 Task: Compare market values of single-family homes in Helena, Montana, in different school districts.
Action: Mouse moved to (971, 260)
Screenshot: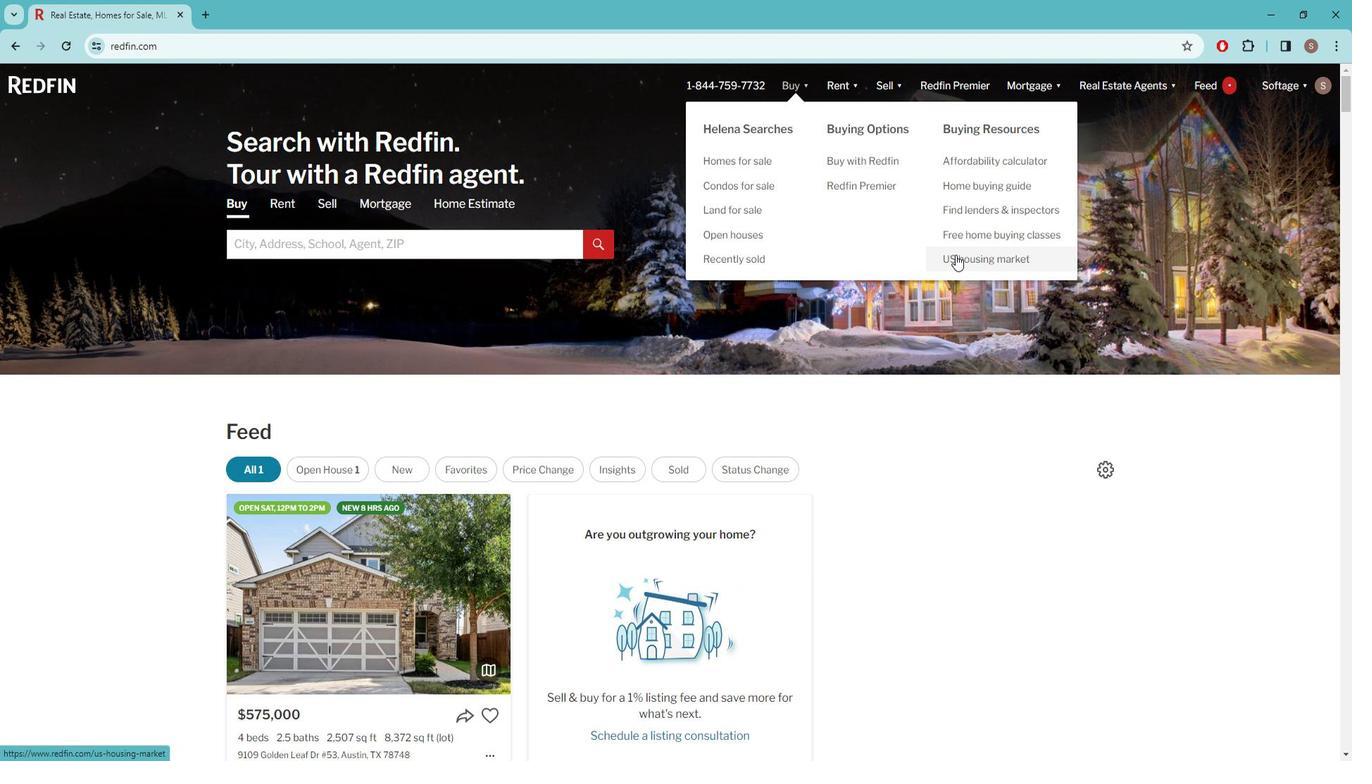 
Action: Mouse pressed left at (971, 260)
Screenshot: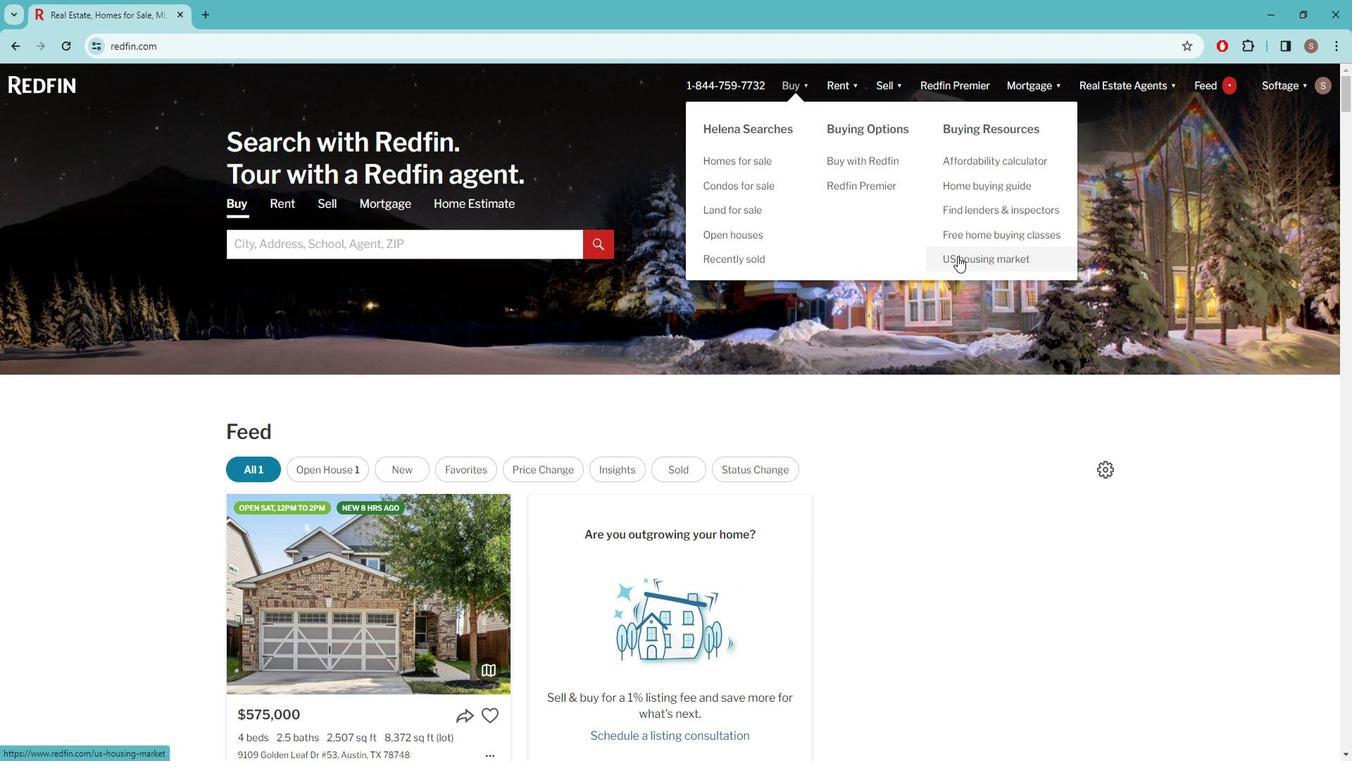 
Action: Mouse moved to (950, 287)
Screenshot: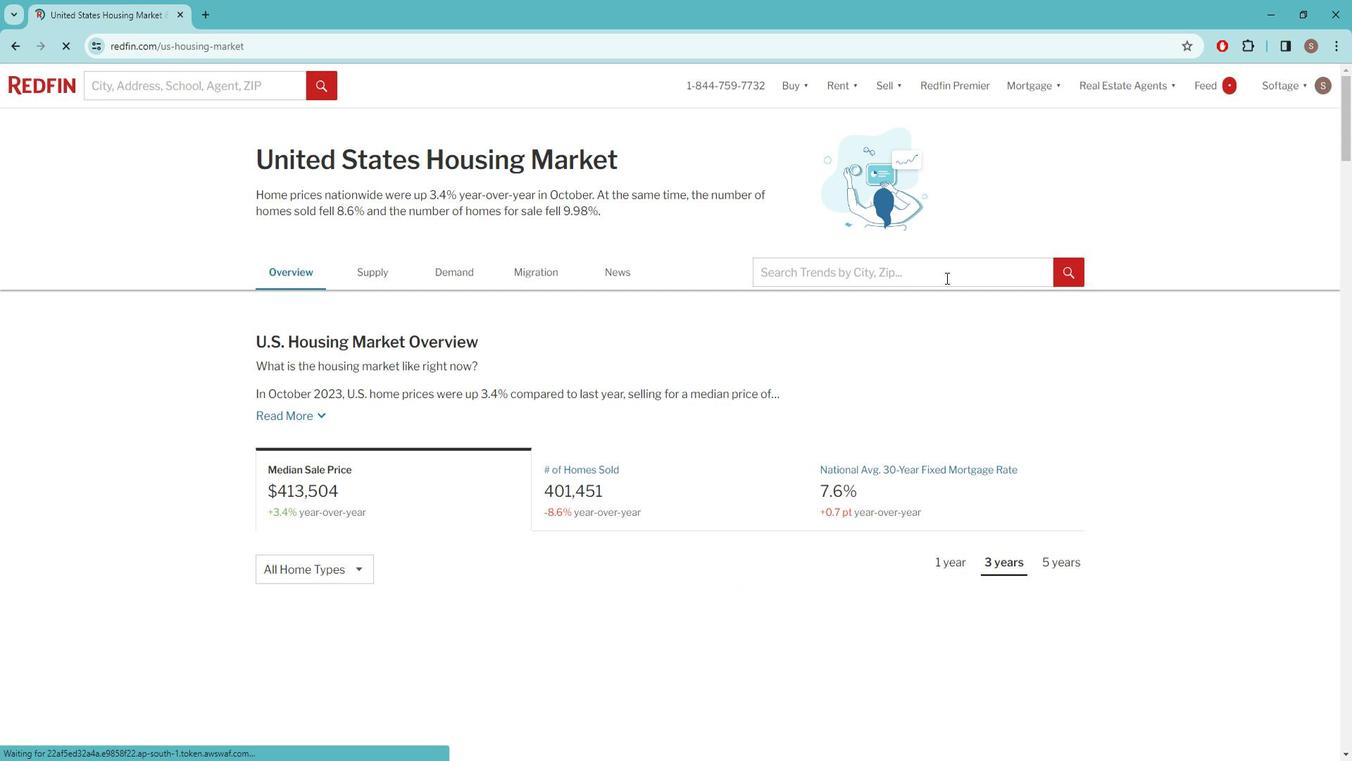
Action: Mouse pressed left at (950, 287)
Screenshot: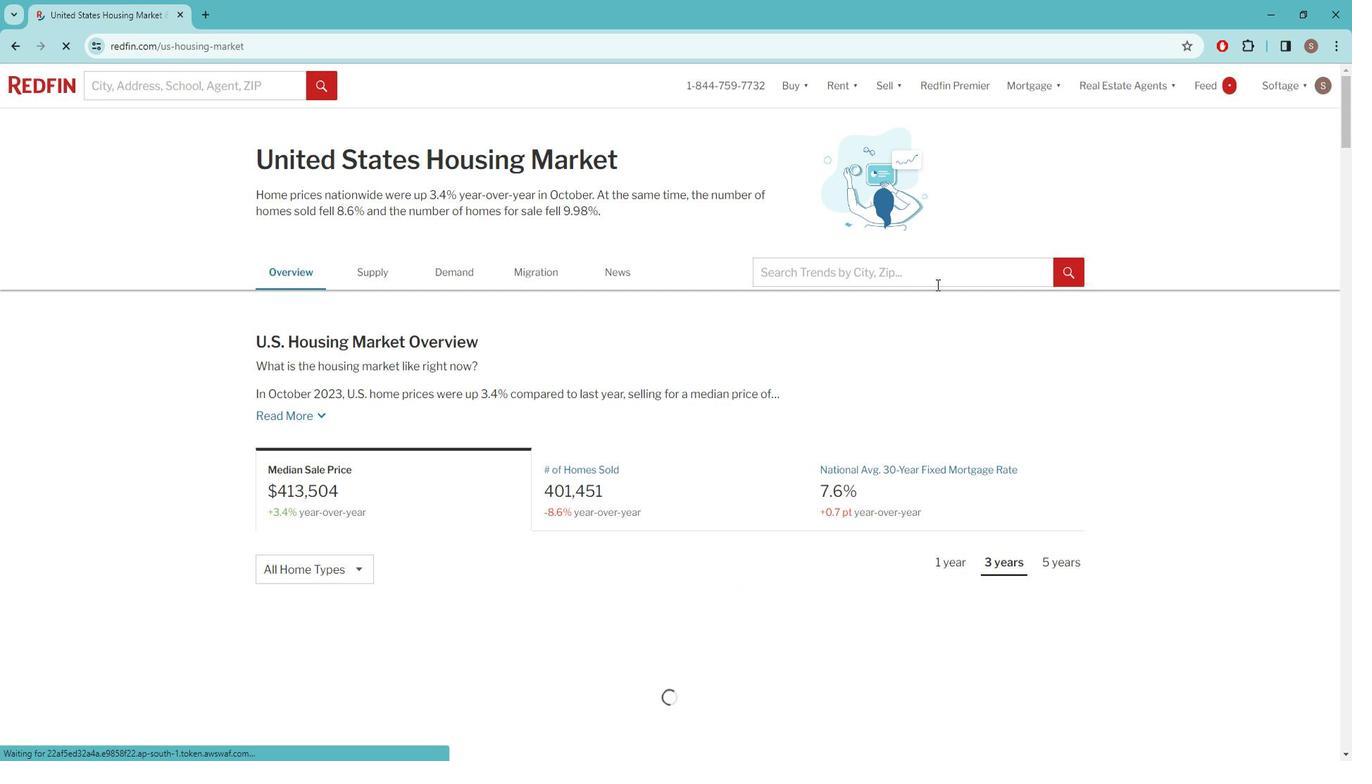 
Action: Key pressed <Key.caps_lock><Key.caps_lock>h<Key.caps_lock>ELENA
Screenshot: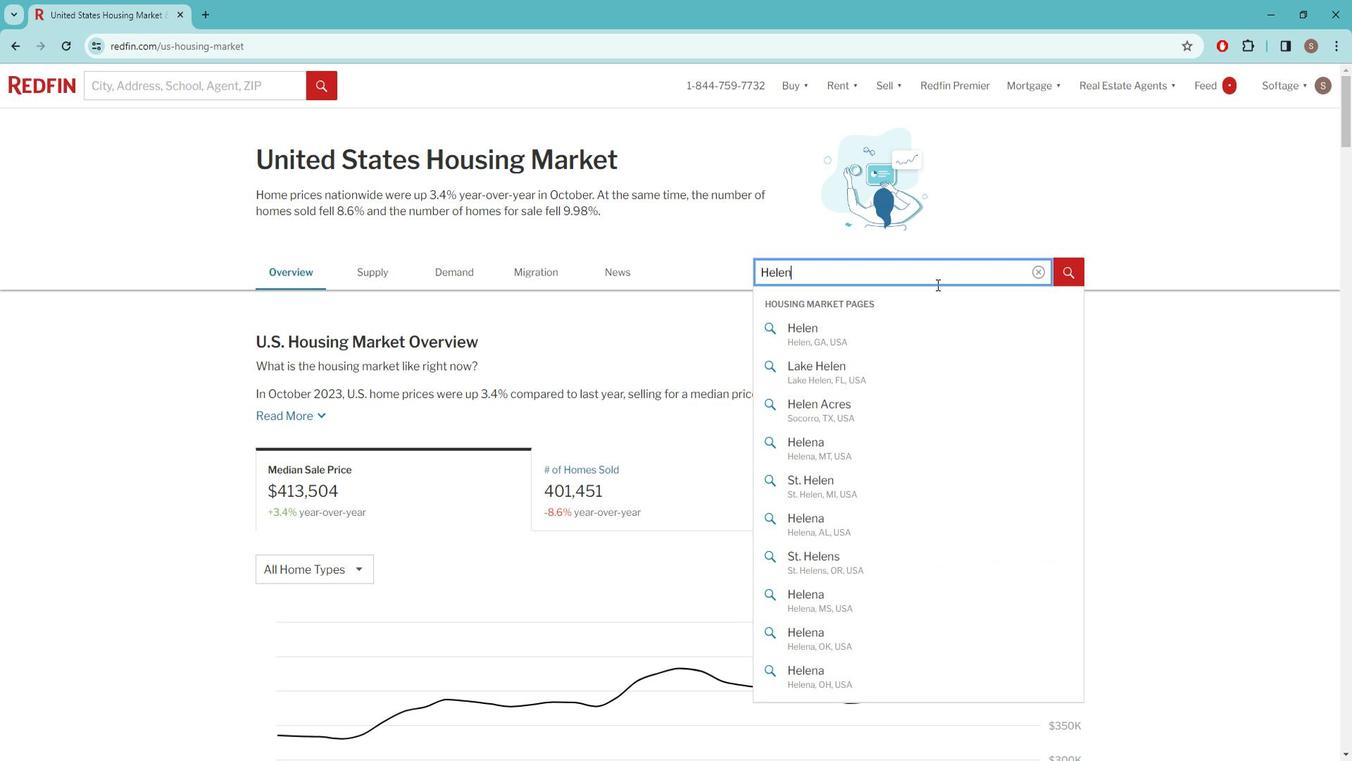 
Action: Mouse moved to (887, 336)
Screenshot: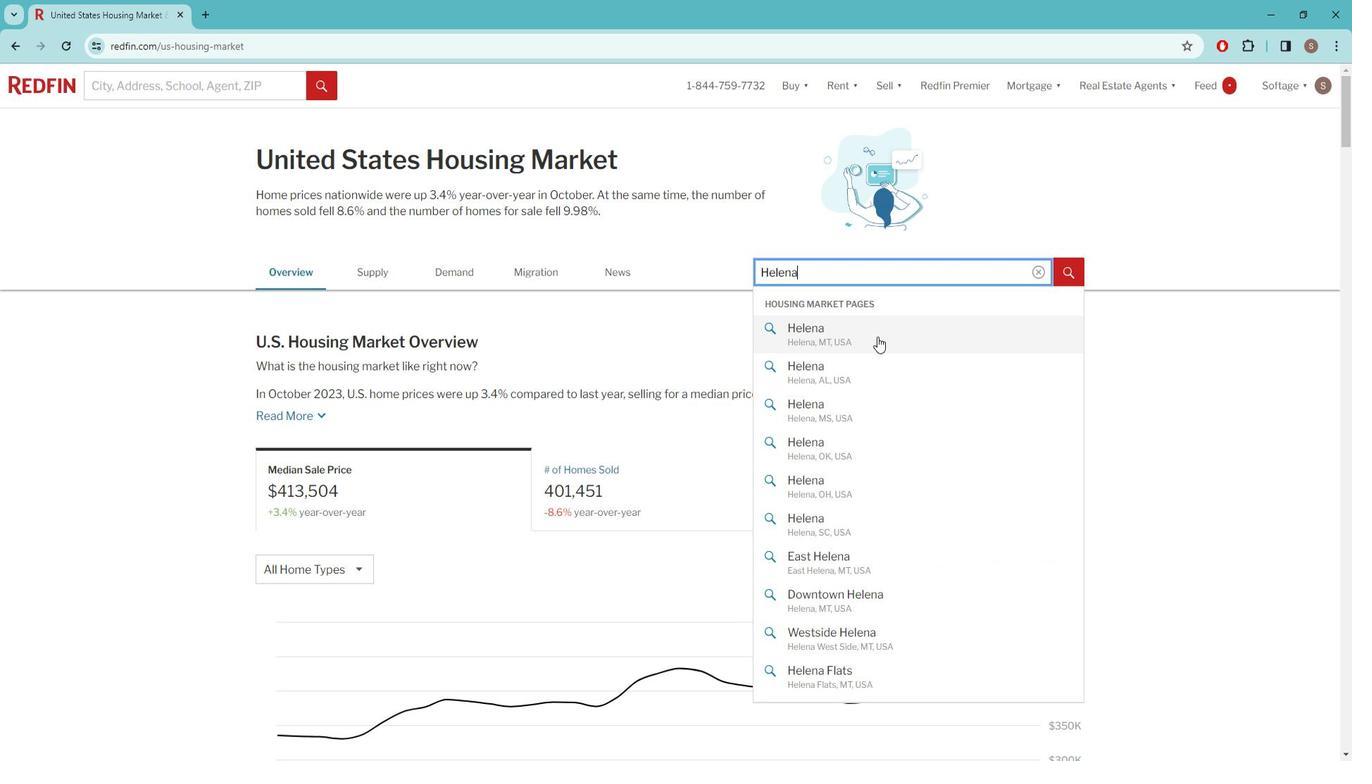 
Action: Mouse pressed left at (887, 336)
Screenshot: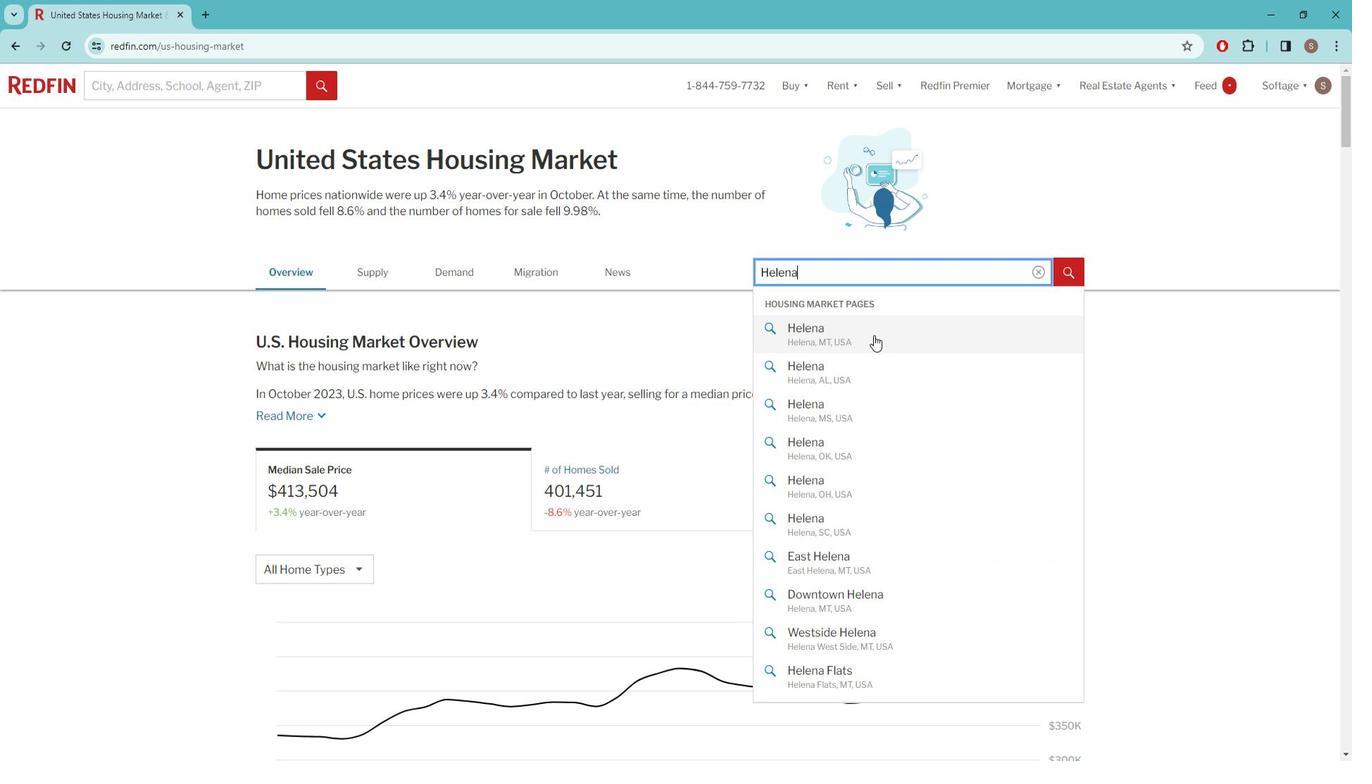 
Action: Mouse moved to (369, 520)
Screenshot: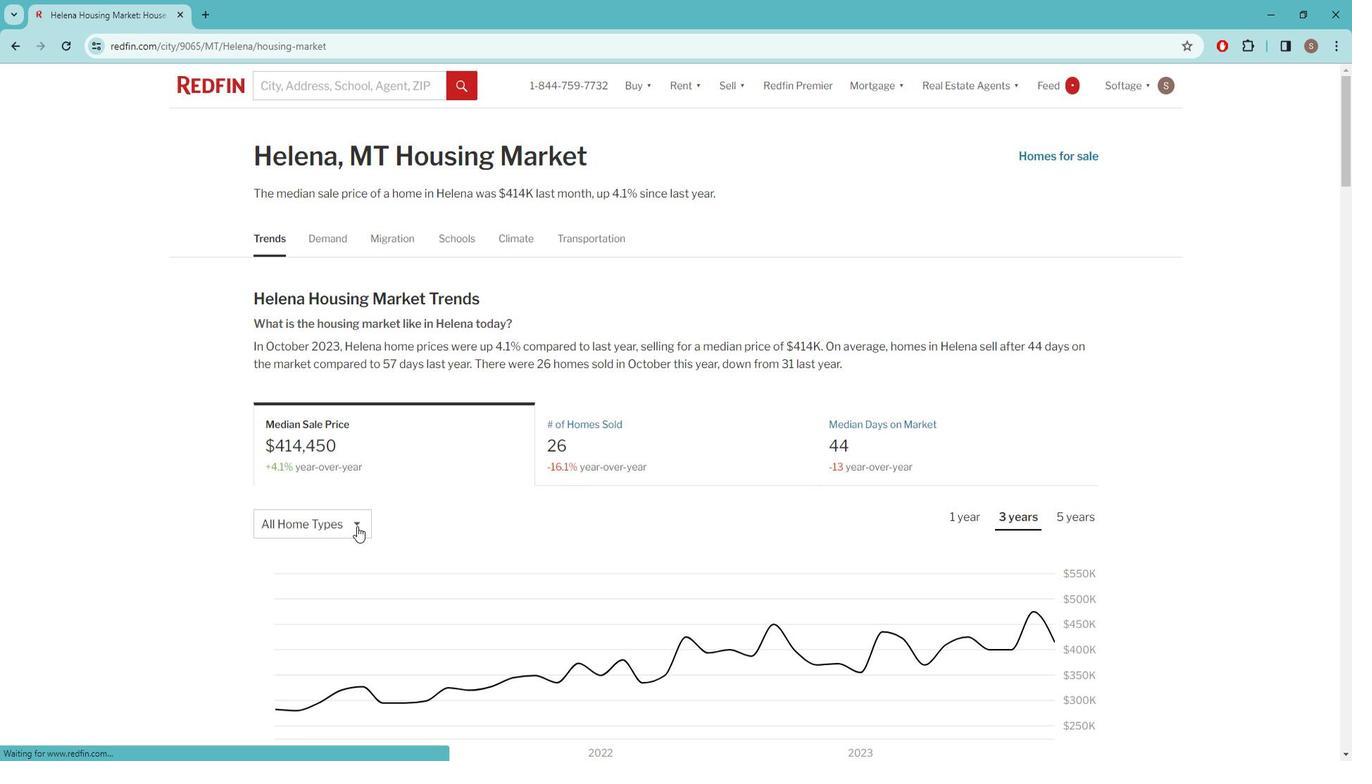 
Action: Mouse pressed left at (369, 520)
Screenshot: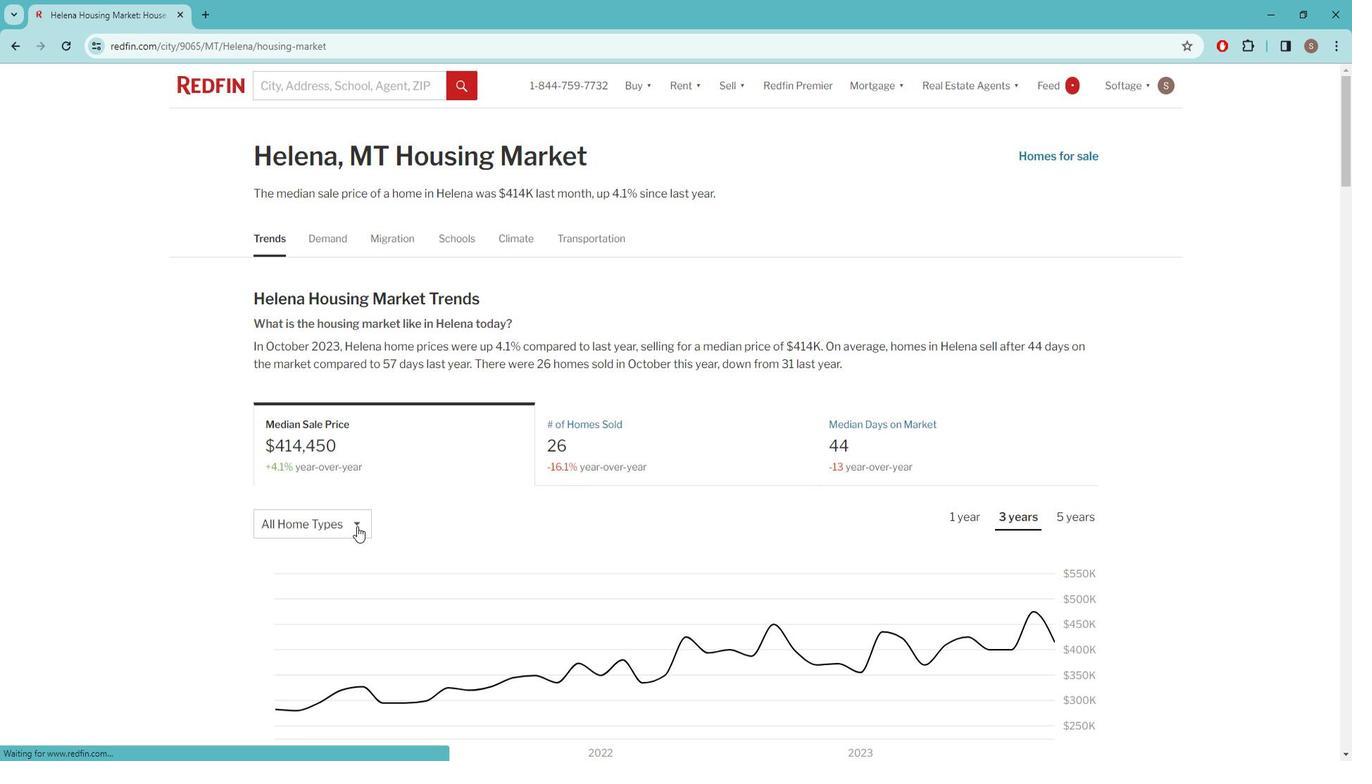 
Action: Mouse moved to (364, 578)
Screenshot: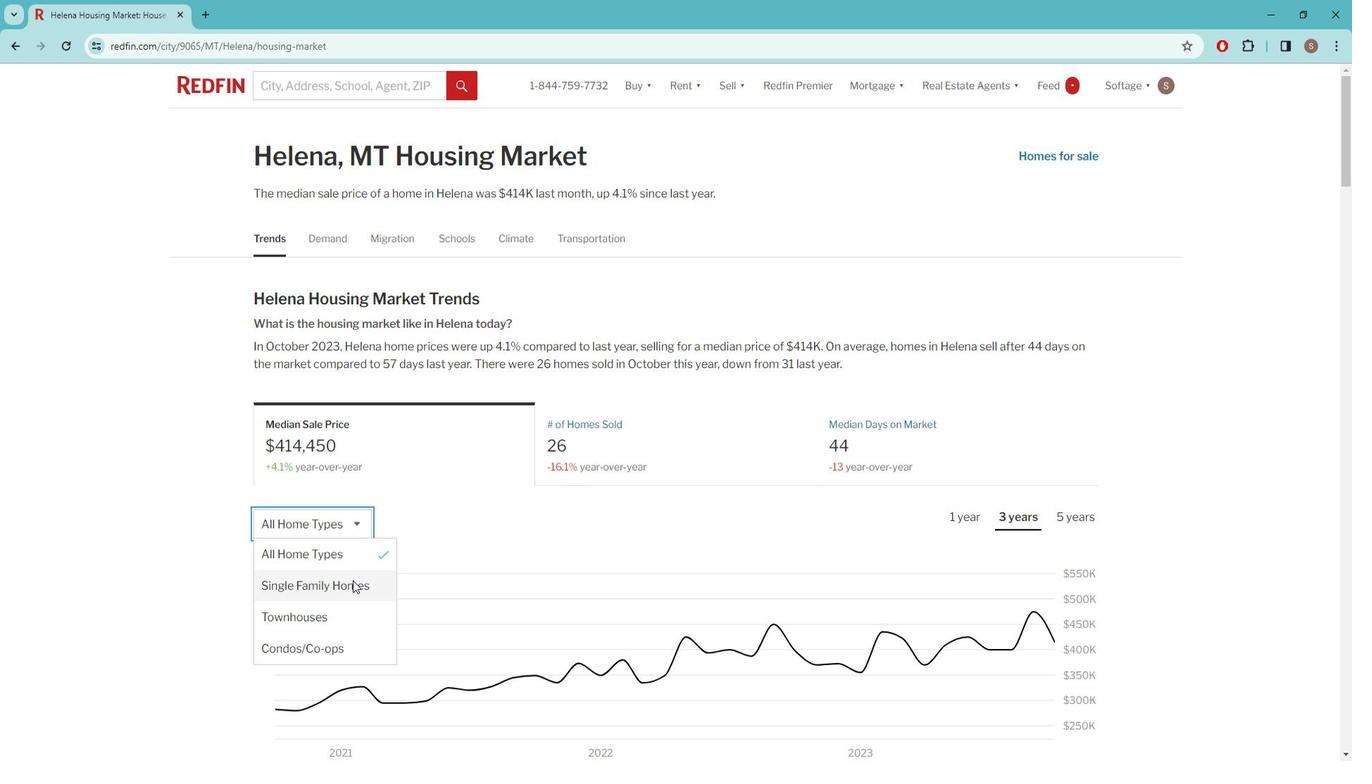 
Action: Mouse pressed left at (364, 578)
Screenshot: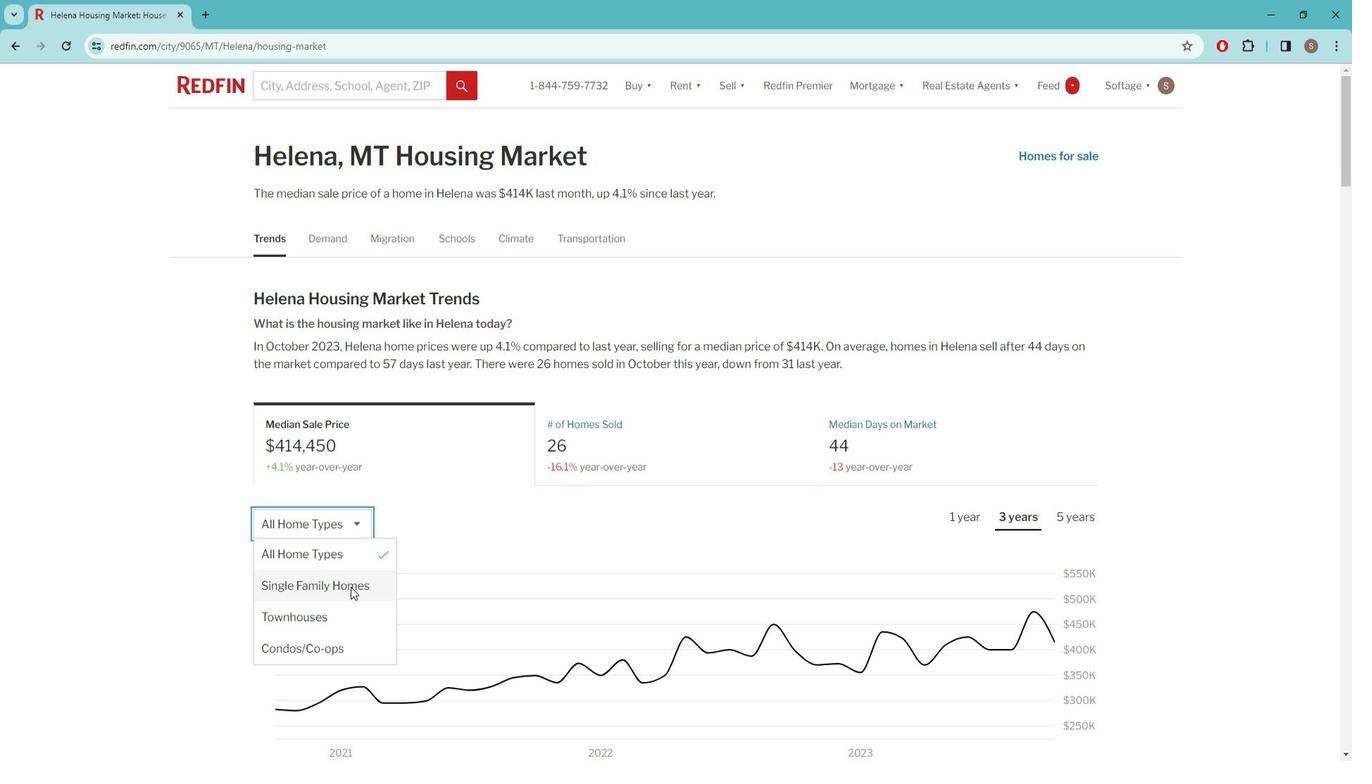 
Action: Mouse moved to (479, 467)
Screenshot: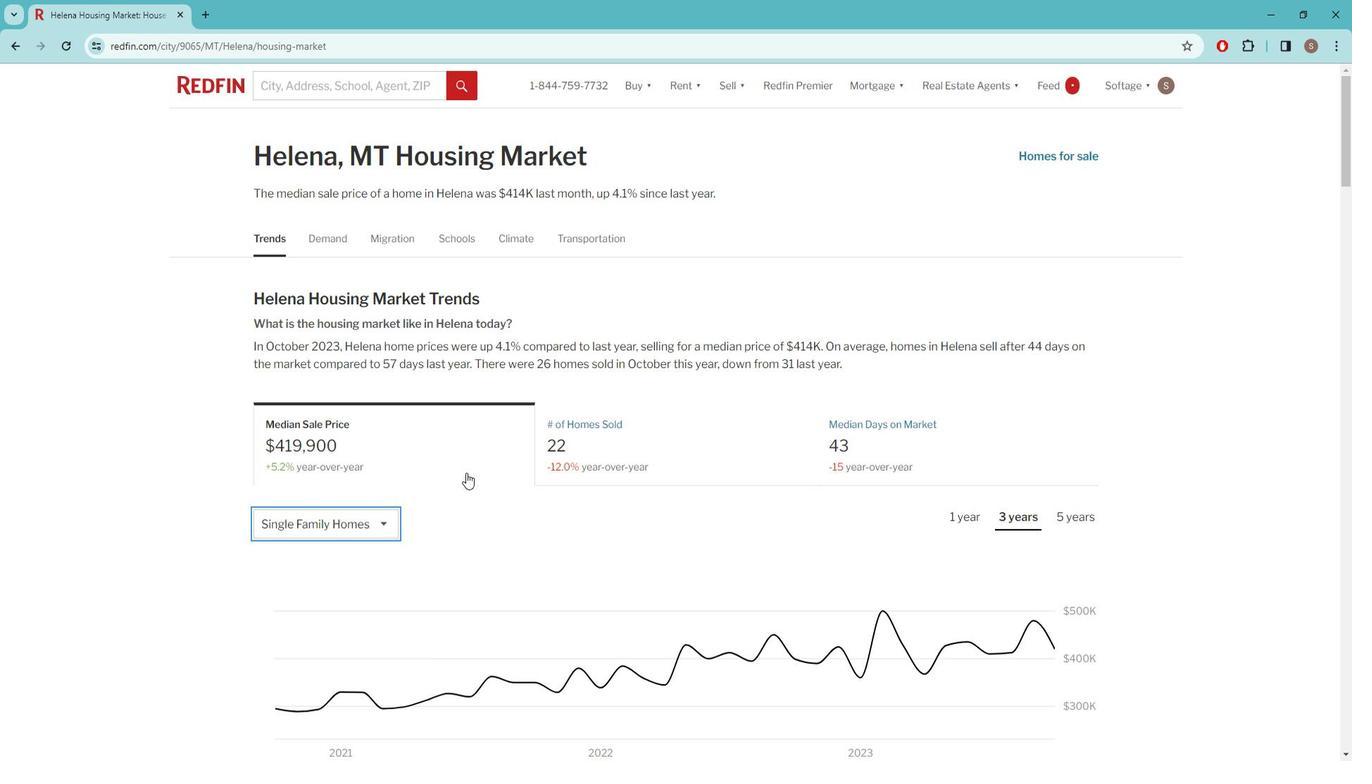 
Action: Mouse scrolled (479, 466) with delta (0, 0)
Screenshot: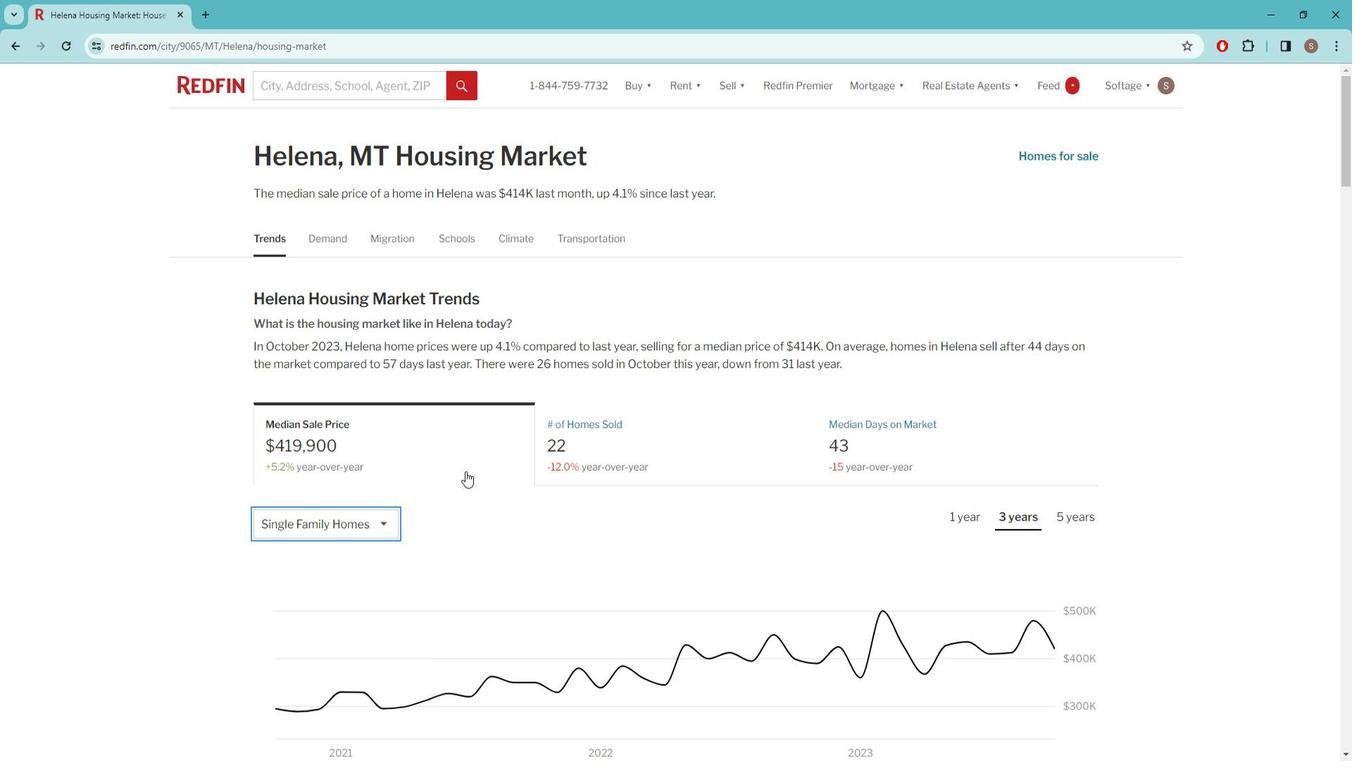 
Action: Mouse moved to (470, 416)
Screenshot: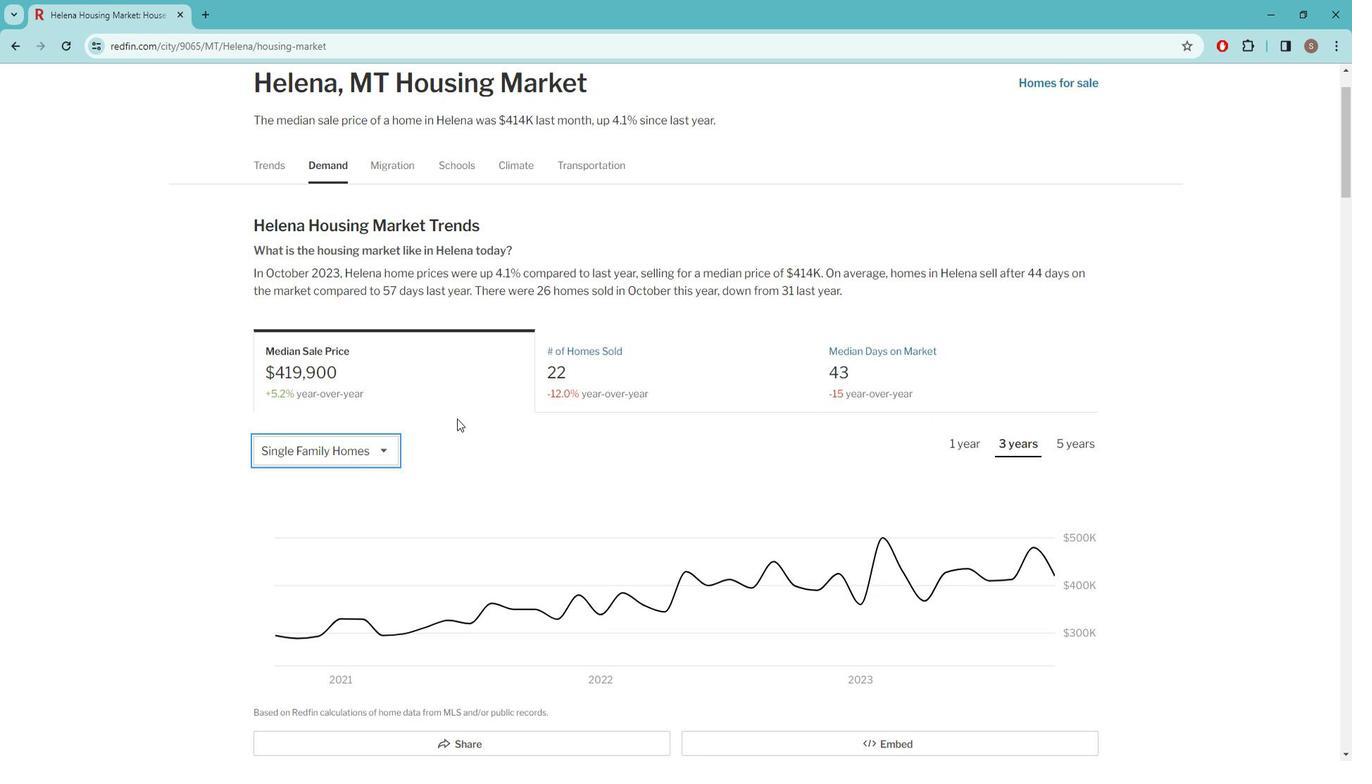
Action: Mouse scrolled (470, 415) with delta (0, 0)
Screenshot: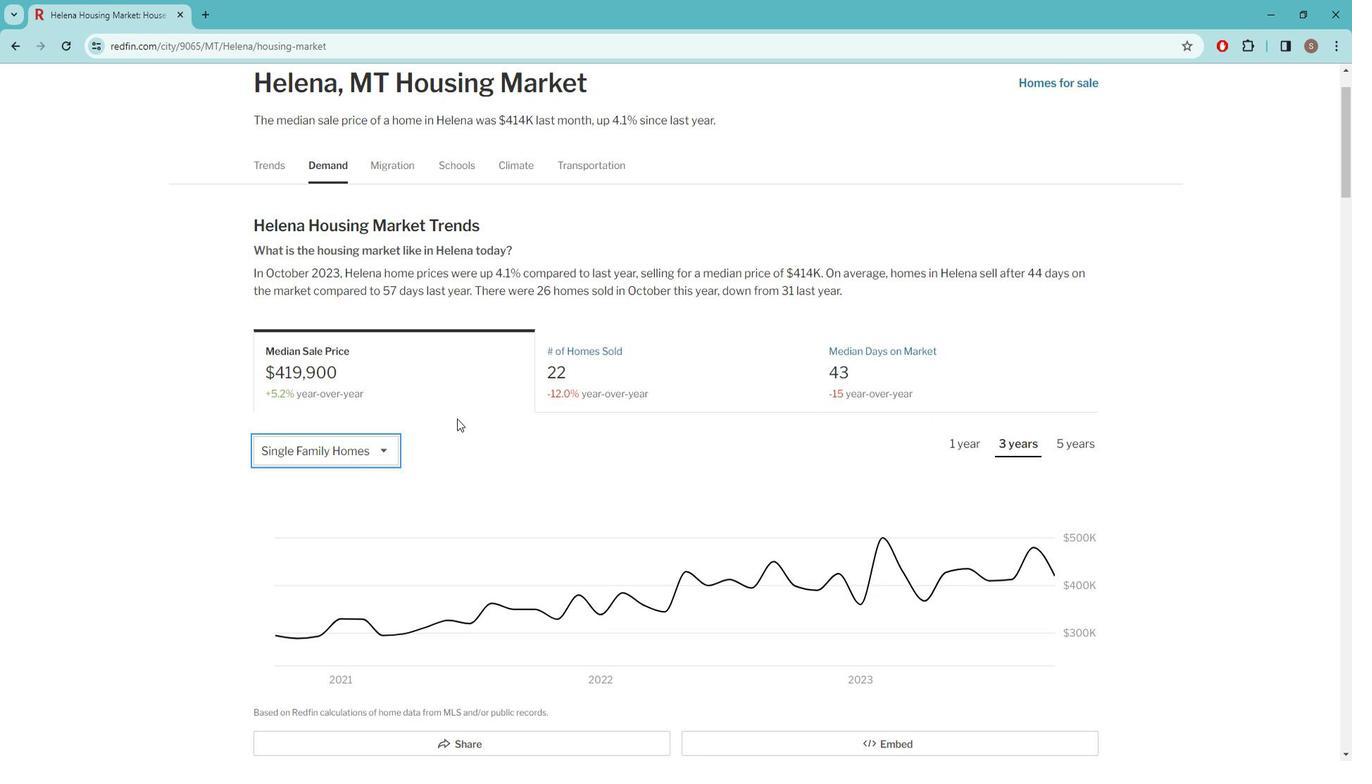 
Action: Mouse moved to (469, 416)
Screenshot: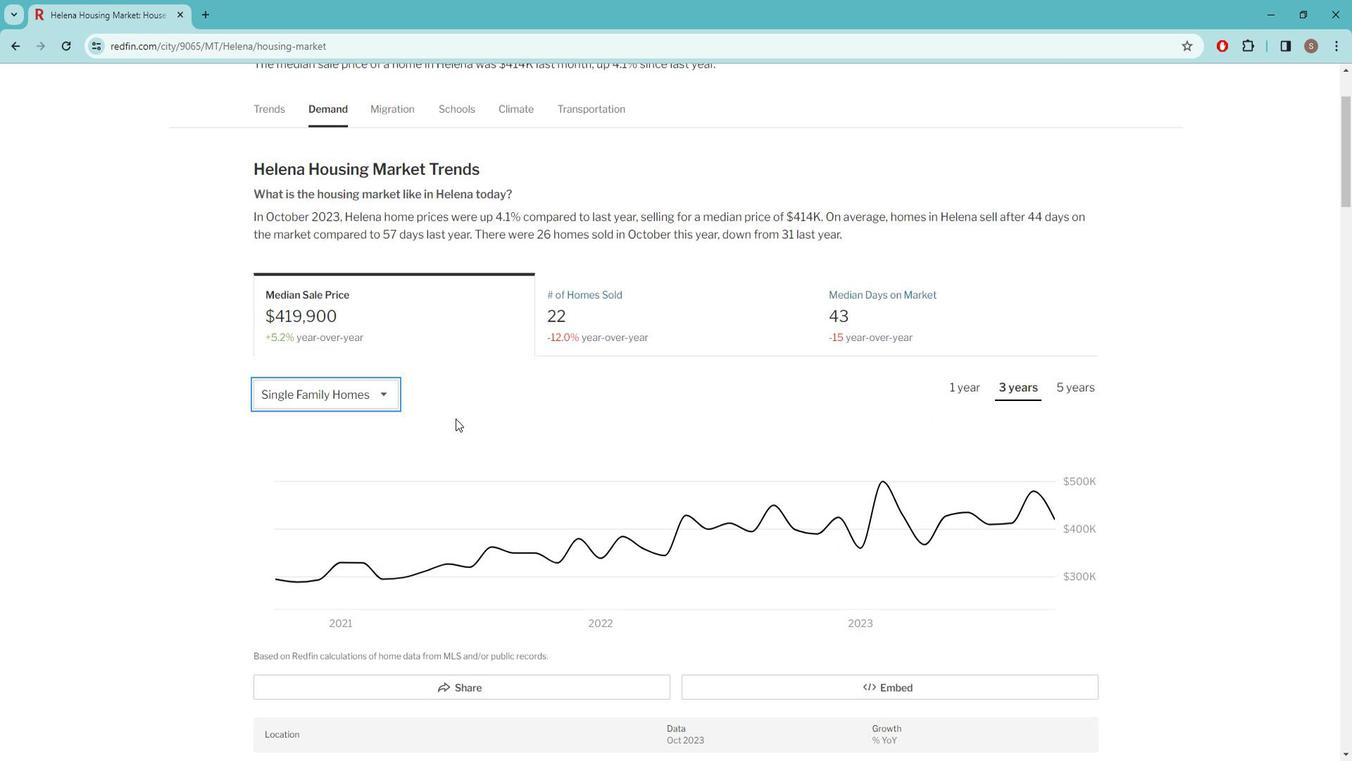 
Action: Mouse scrolled (469, 415) with delta (0, 0)
Screenshot: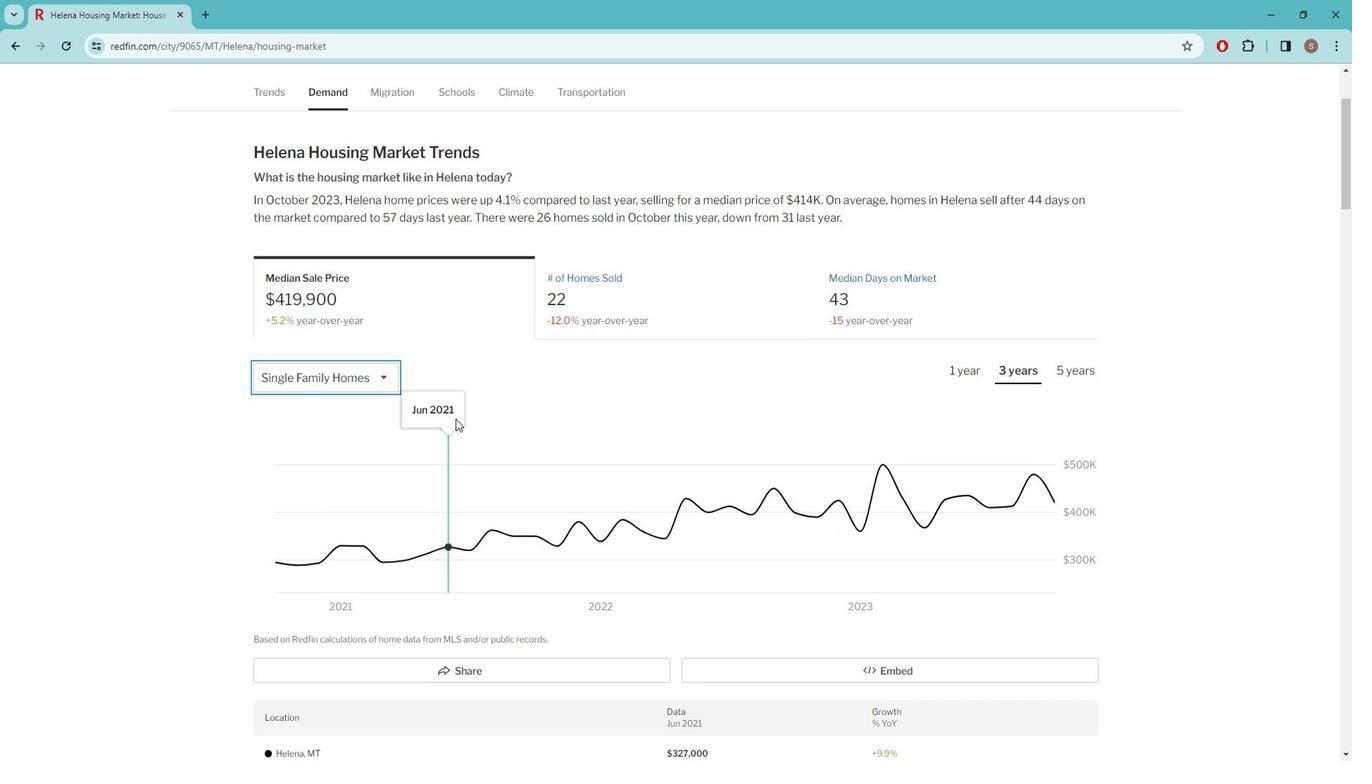 
Action: Mouse moved to (467, 416)
Screenshot: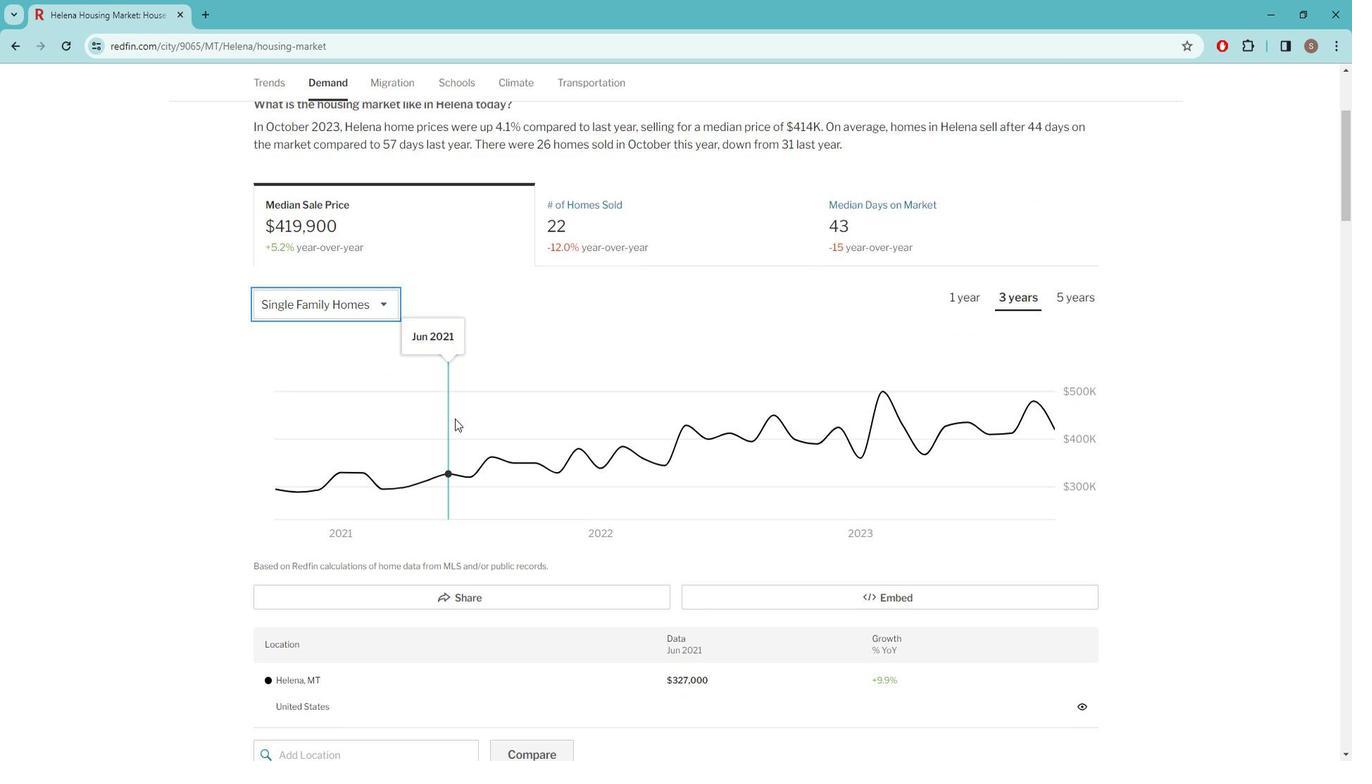 
Action: Mouse scrolled (467, 415) with delta (0, 0)
Screenshot: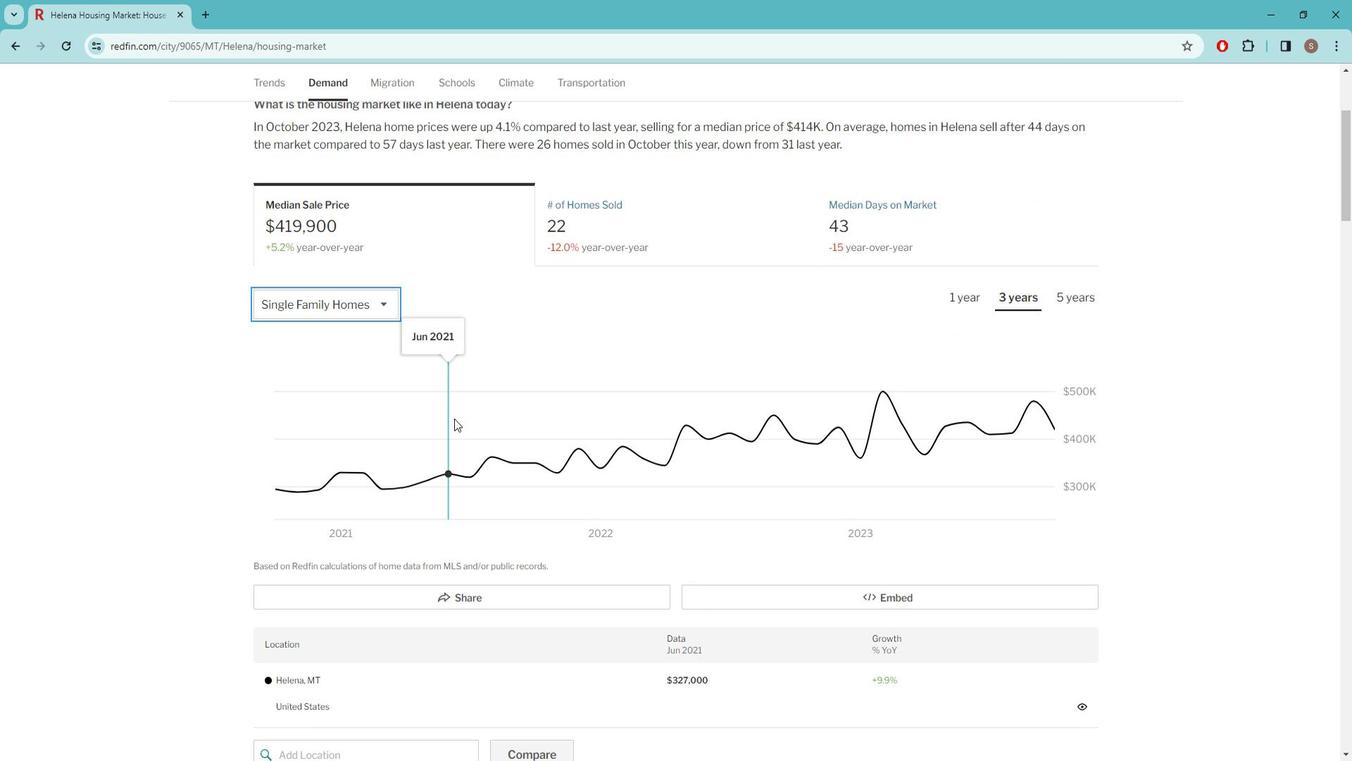 
Action: Mouse scrolled (467, 417) with delta (0, 0)
Screenshot: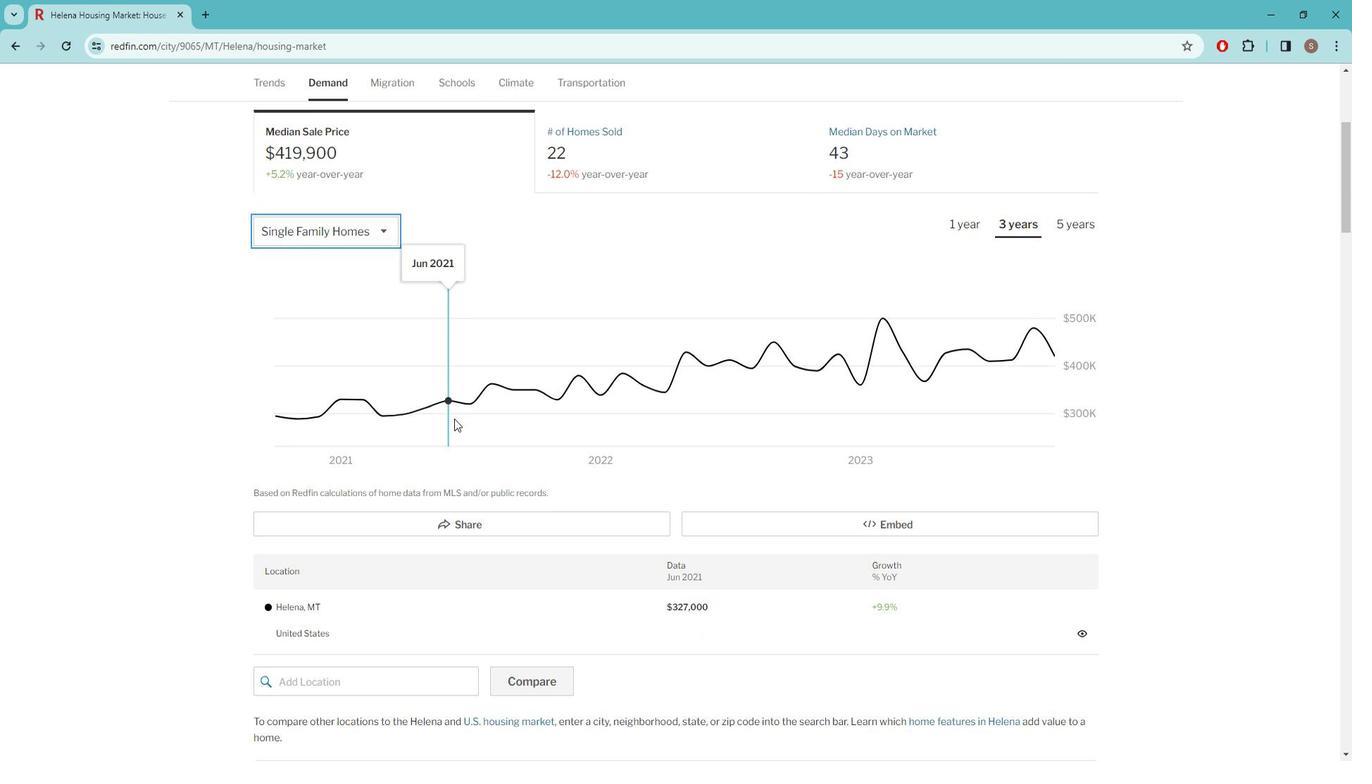 
Action: Mouse moved to (1062, 420)
Screenshot: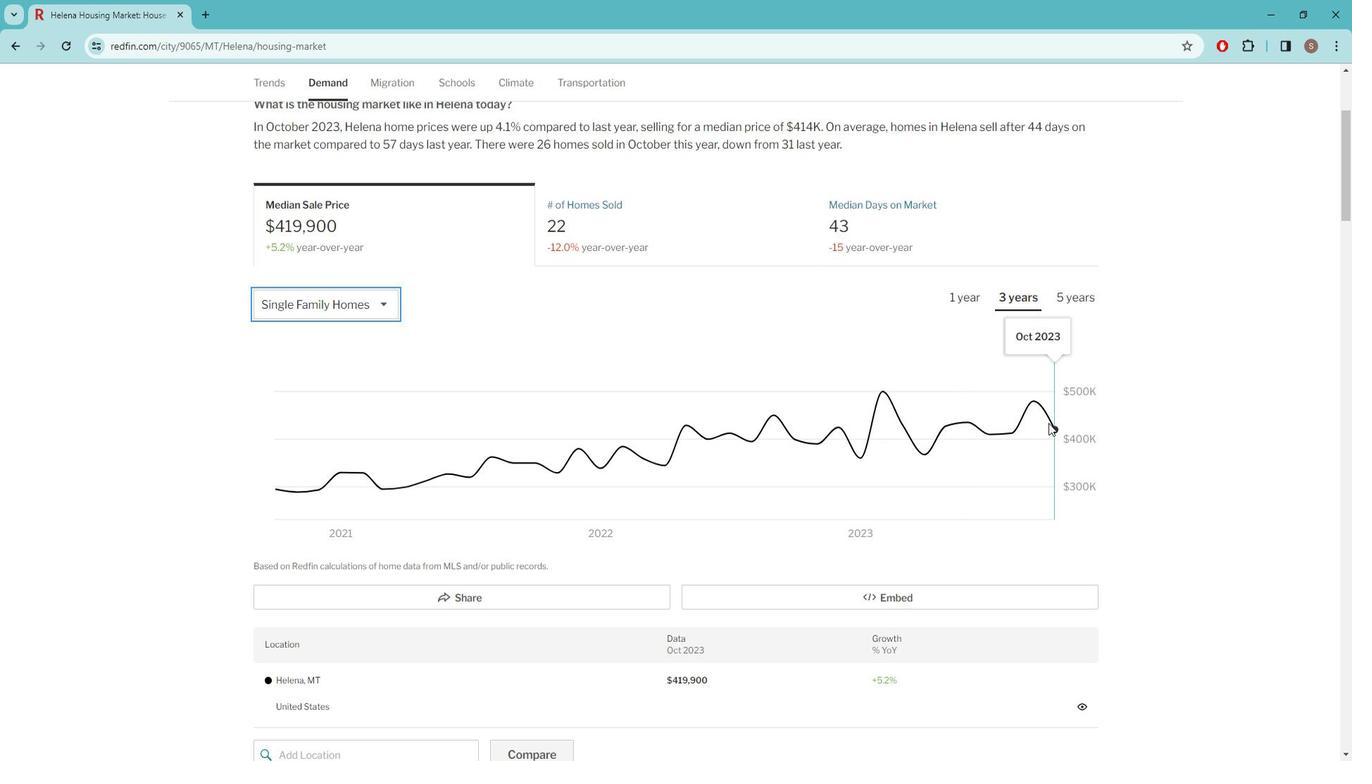 
Action: Mouse scrolled (1062, 421) with delta (0, 0)
Screenshot: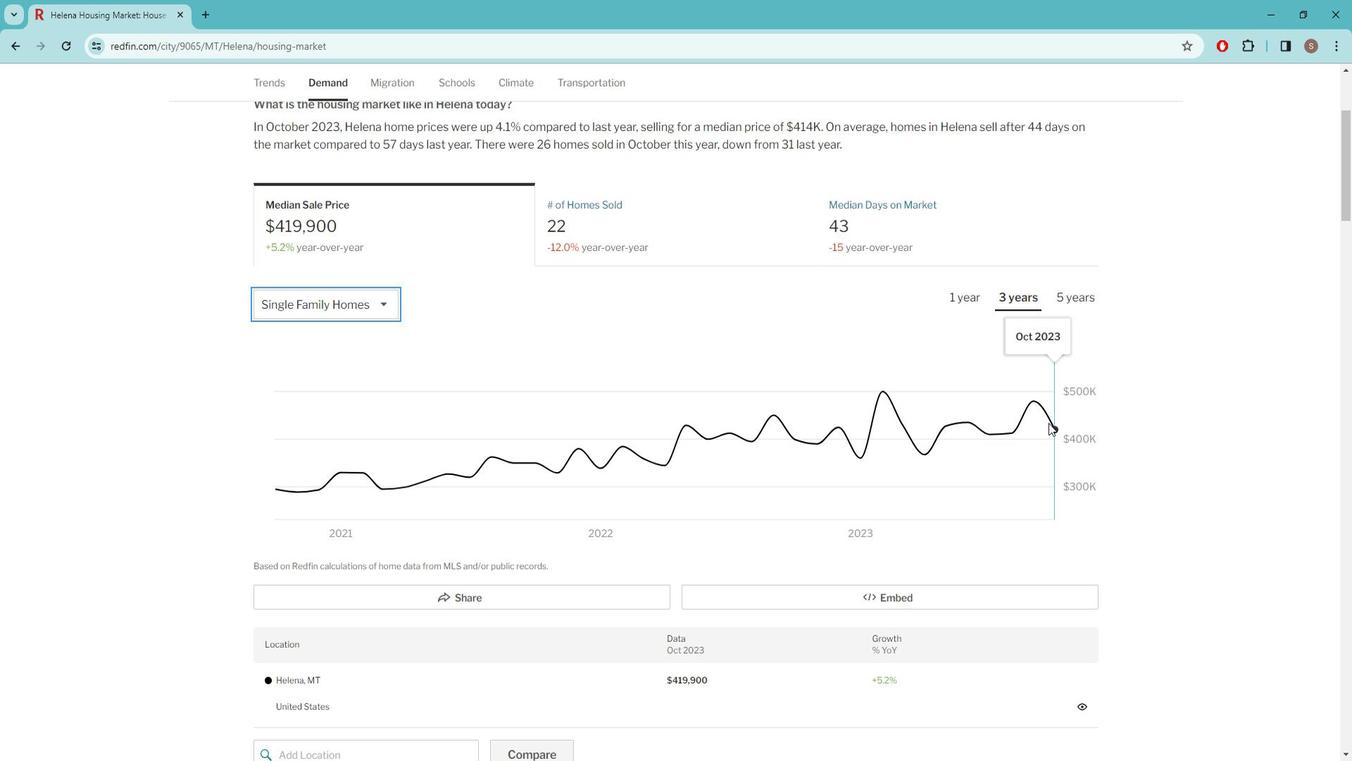 
Action: Mouse scrolled (1062, 421) with delta (0, 0)
Screenshot: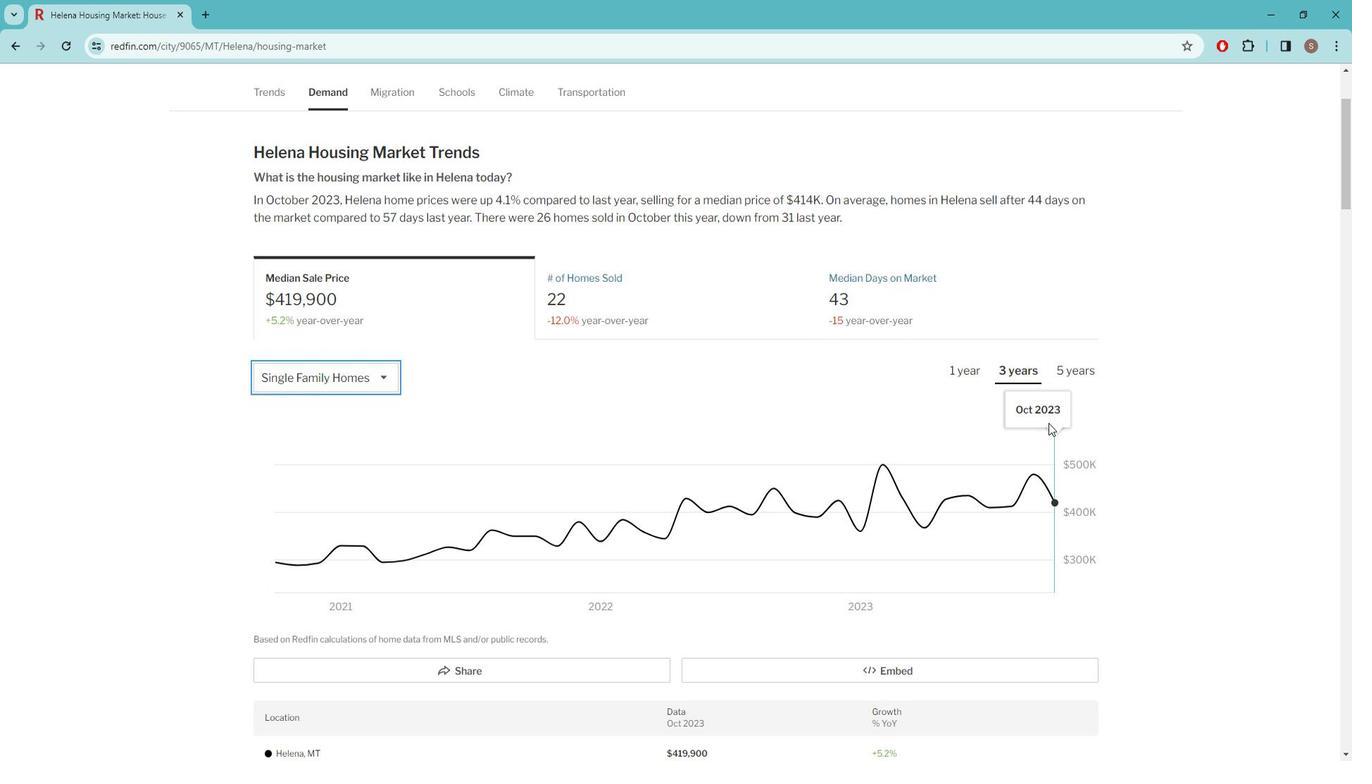 
Action: Mouse scrolled (1062, 421) with delta (0, 0)
Screenshot: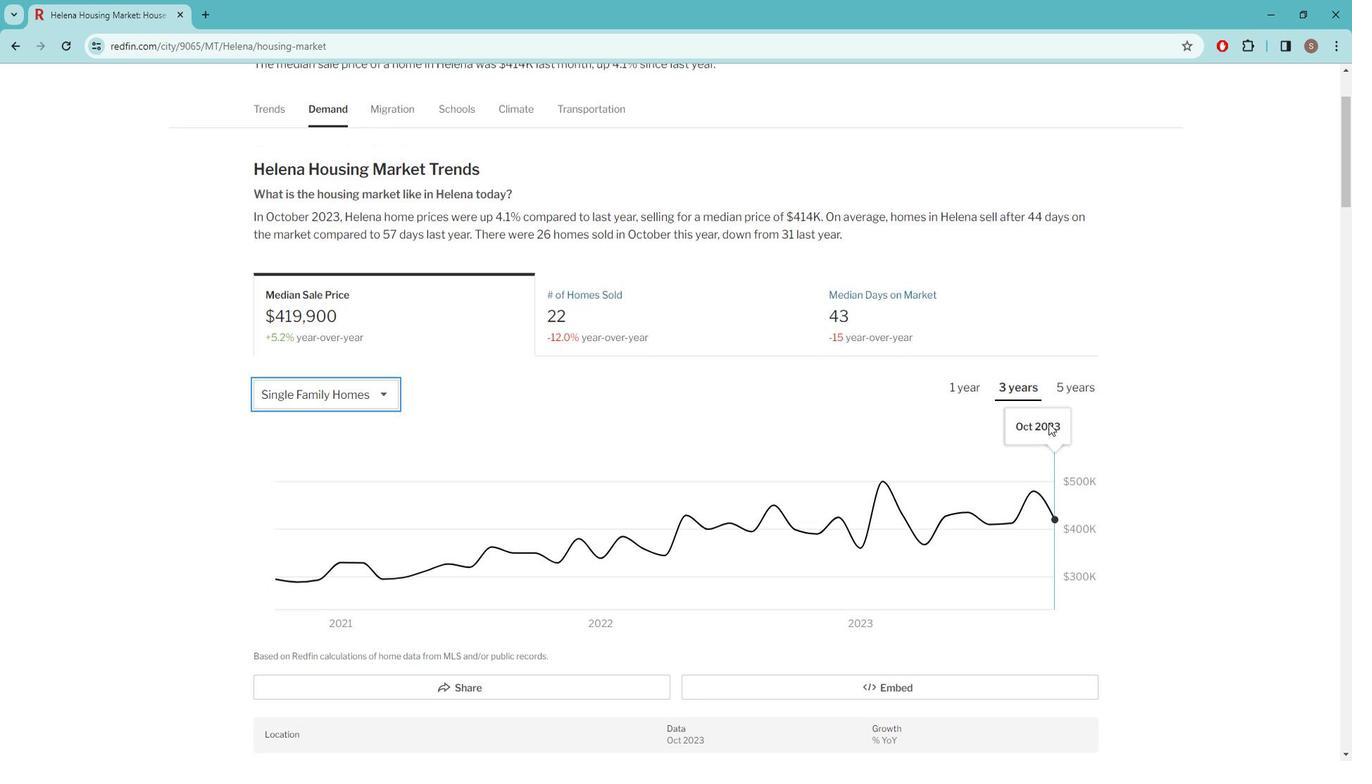 
